 Task: Create a task  Integrate website with social media platforms , assign it to team member softage.3@softage.net in the project AgileAura and update the status of the task to  At Risk , set the priority of the task to Medium
Action: Mouse moved to (65, 49)
Screenshot: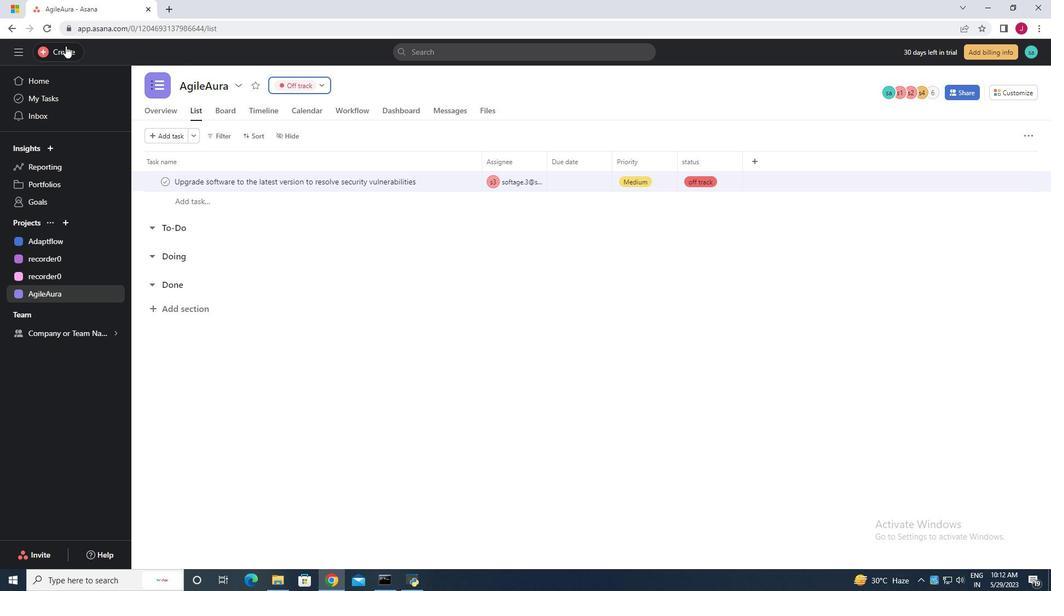 
Action: Mouse pressed left at (65, 49)
Screenshot: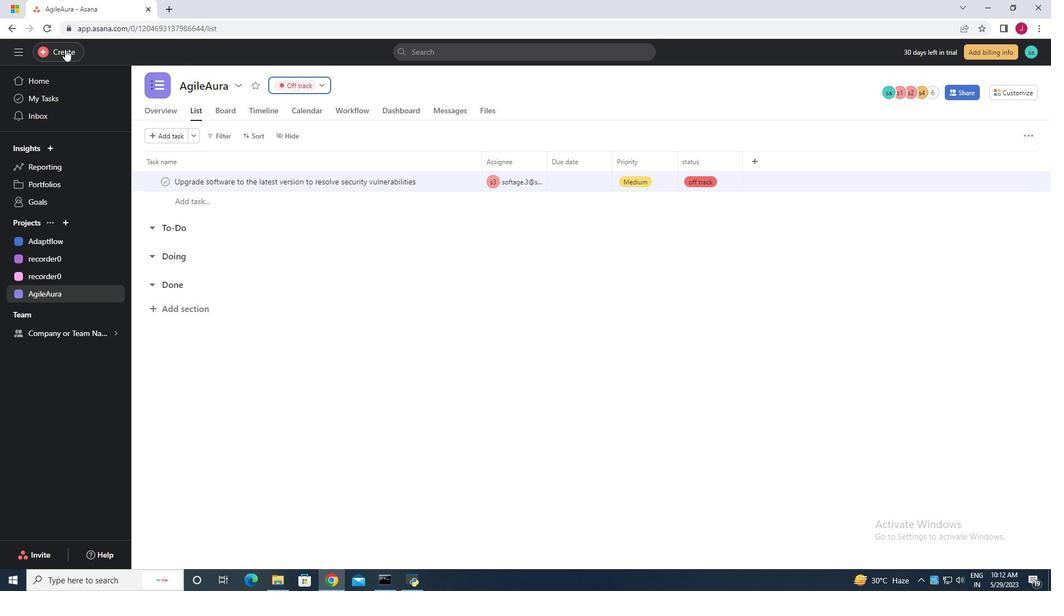
Action: Mouse moved to (117, 55)
Screenshot: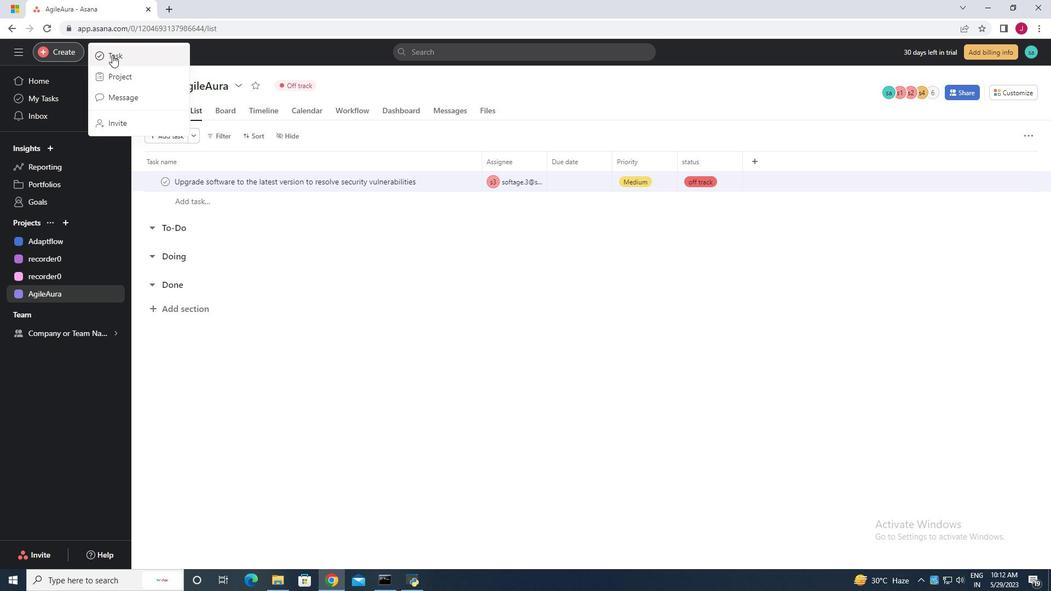 
Action: Mouse pressed left at (117, 55)
Screenshot: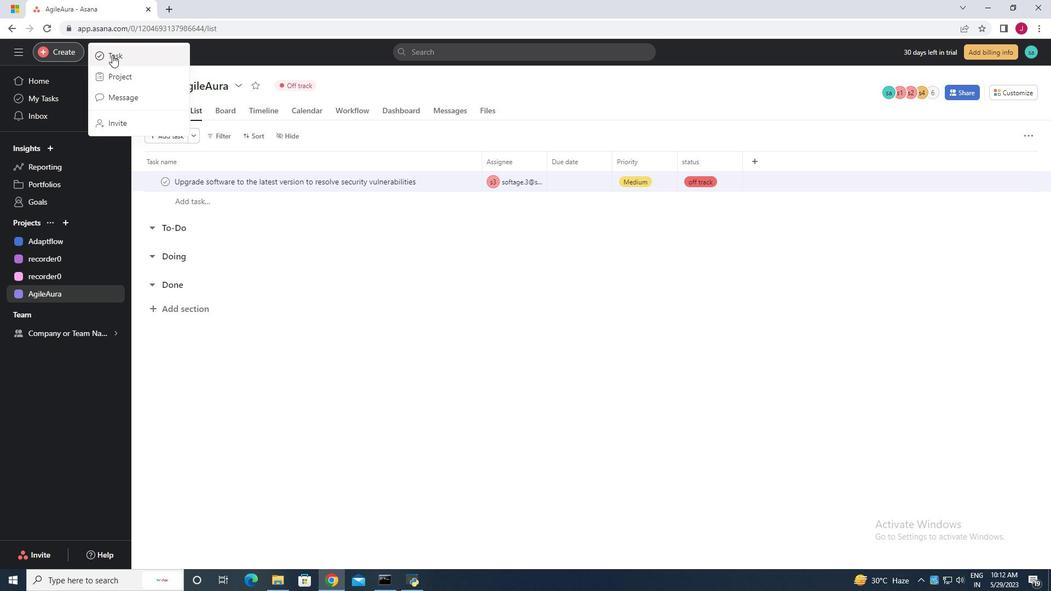 
Action: Mouse moved to (879, 361)
Screenshot: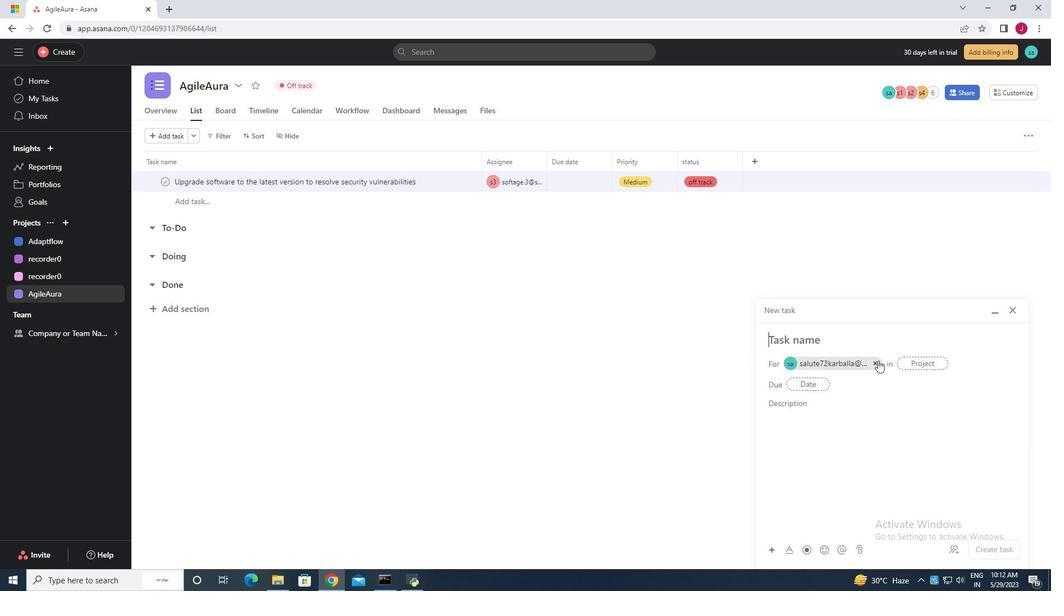
Action: Mouse pressed left at (879, 361)
Screenshot: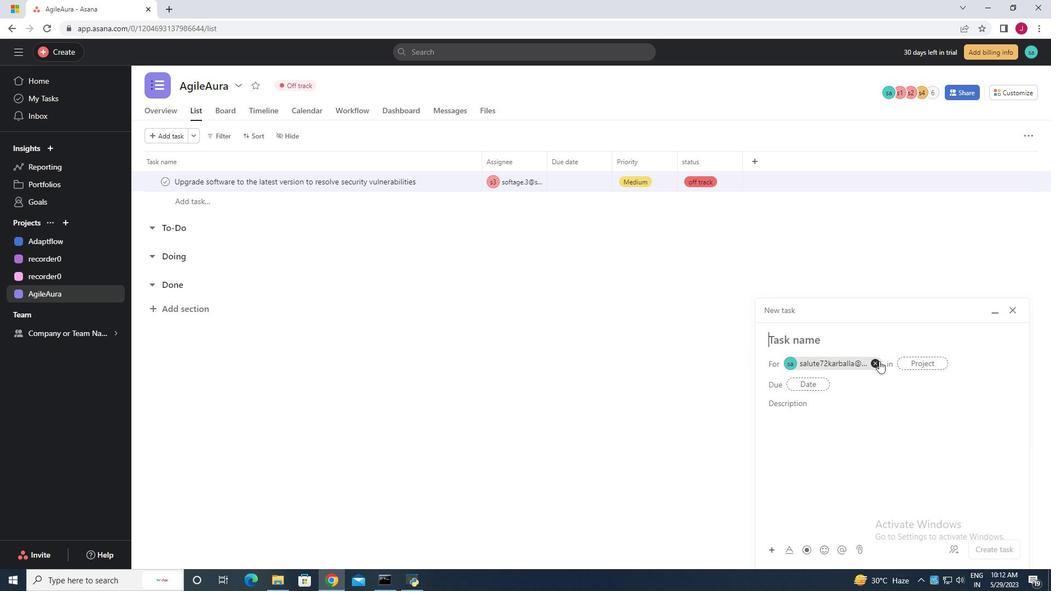 
Action: Mouse moved to (810, 341)
Screenshot: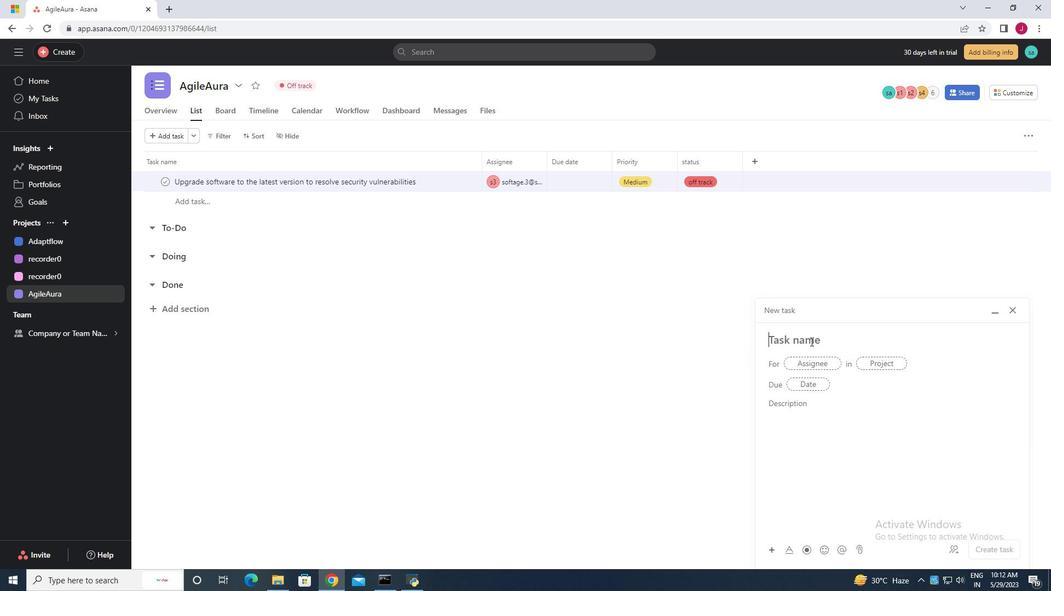 
Action: Mouse pressed left at (810, 341)
Screenshot: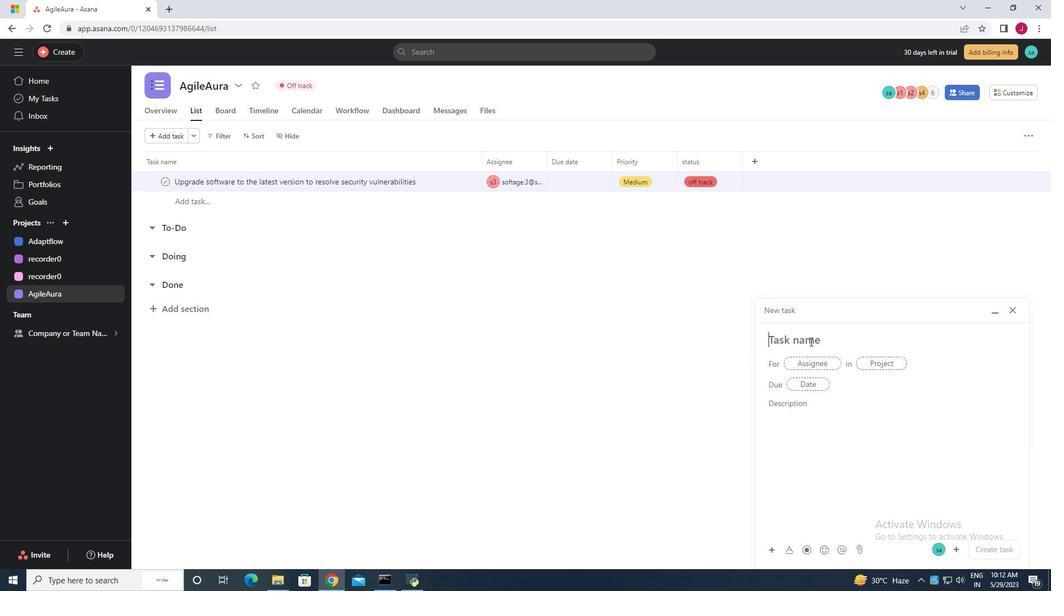 
Action: Mouse moved to (809, 340)
Screenshot: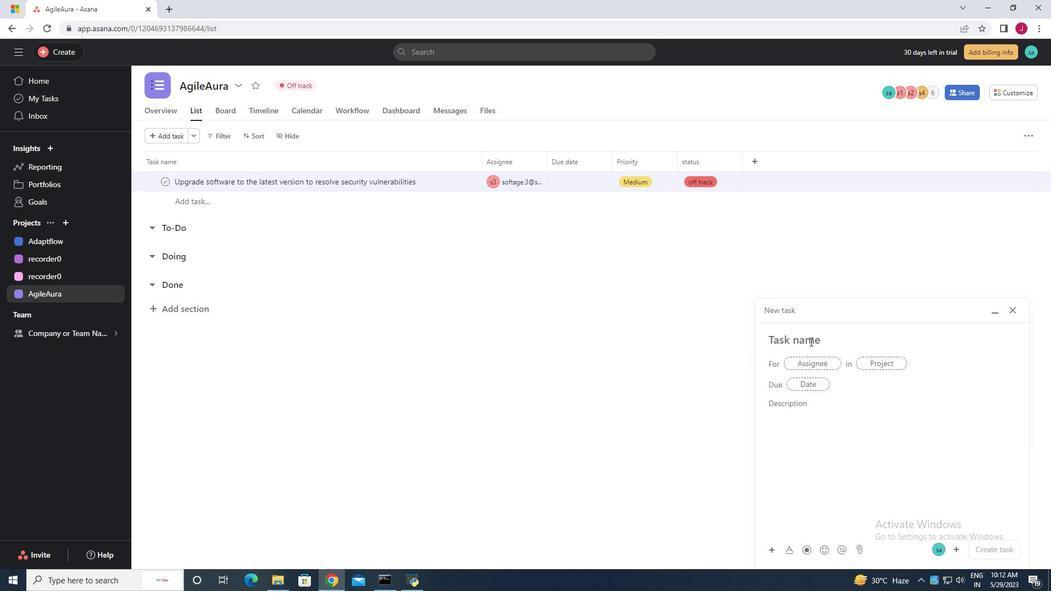 
Action: Key pressed <Key.caps_lock>I<Key.caps_lock>ntegrate<Key.space>e<Key.backspace>website<Key.space>with<Key.space>social<Key.space>media<Key.space>platform
Screenshot: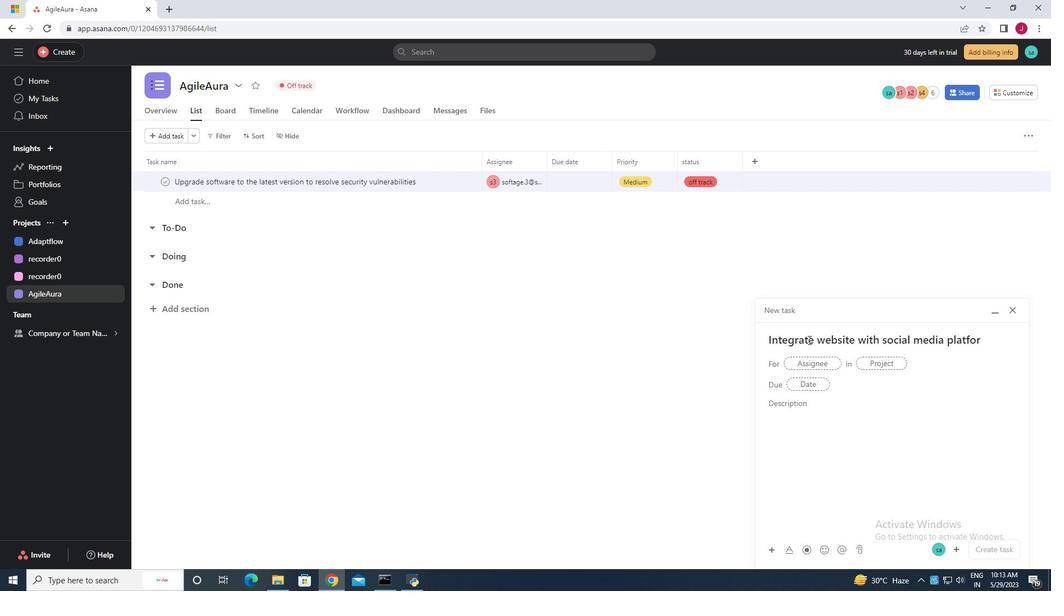 
Action: Mouse moved to (828, 362)
Screenshot: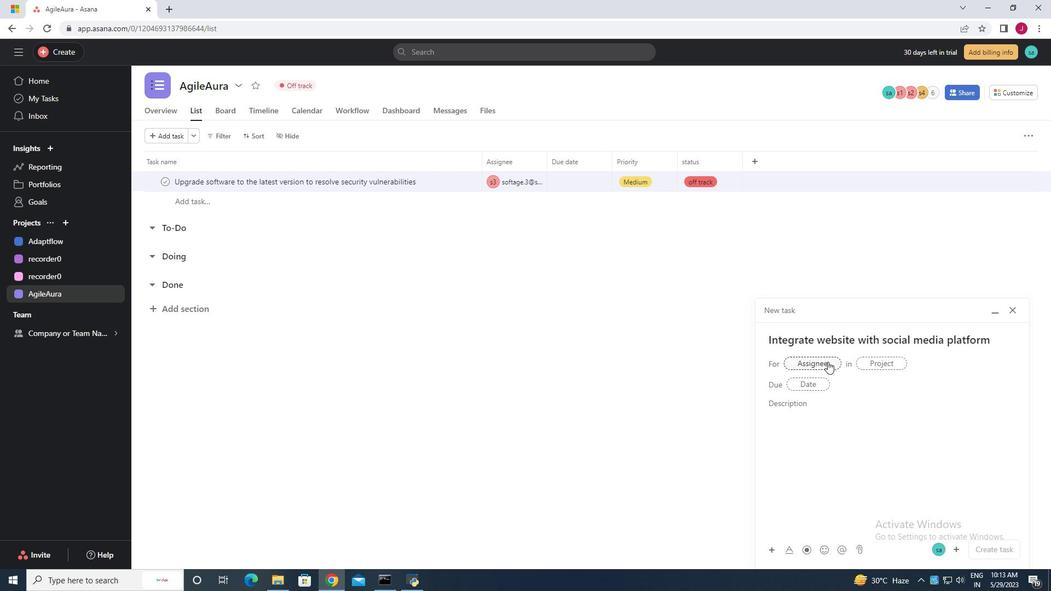 
Action: Mouse pressed left at (828, 362)
Screenshot: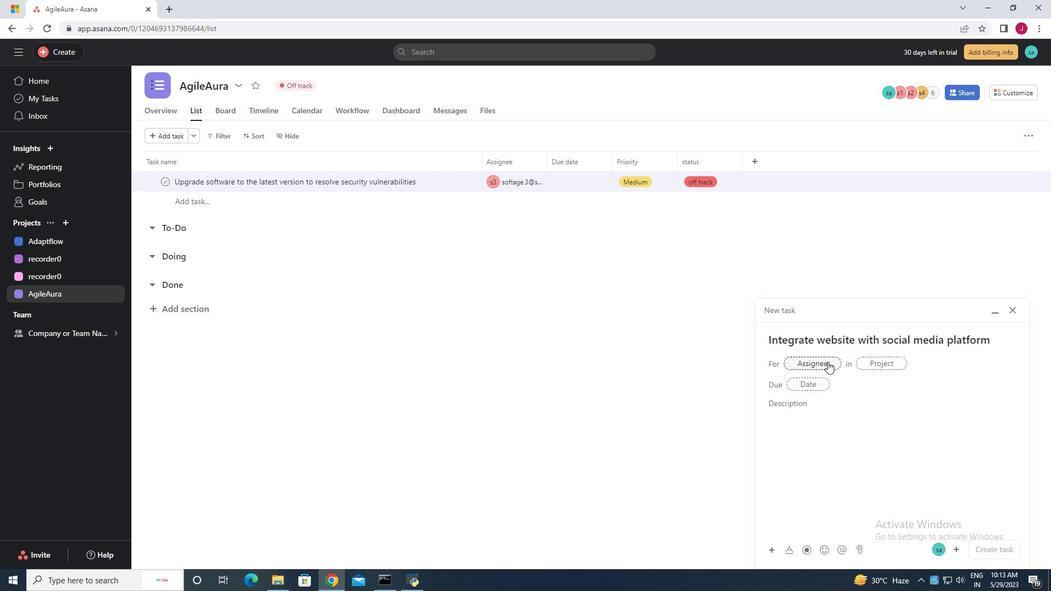 
Action: Mouse moved to (812, 367)
Screenshot: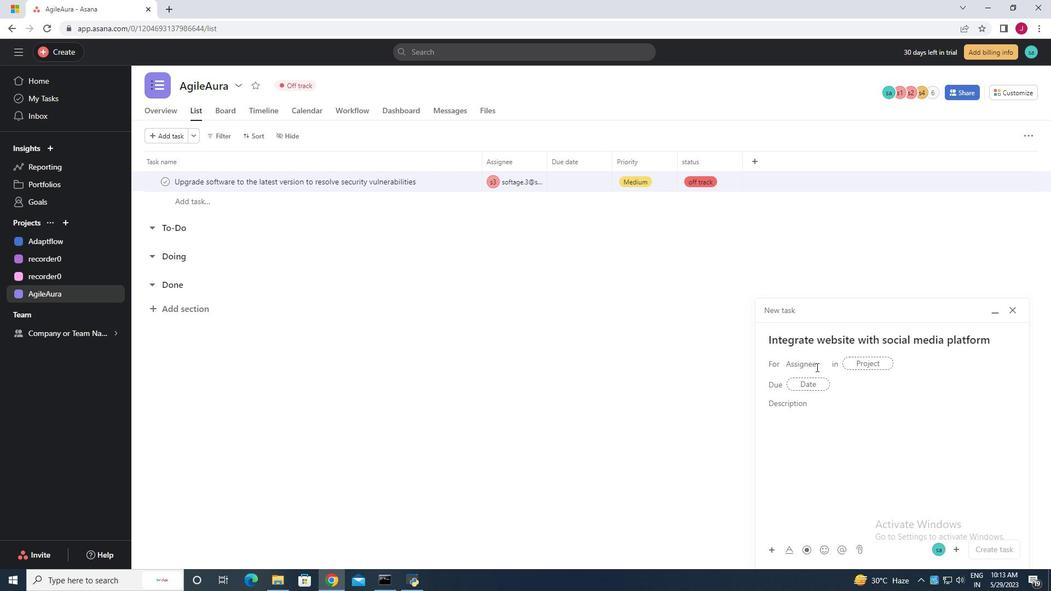 
Action: Key pressed softage.3
Screenshot: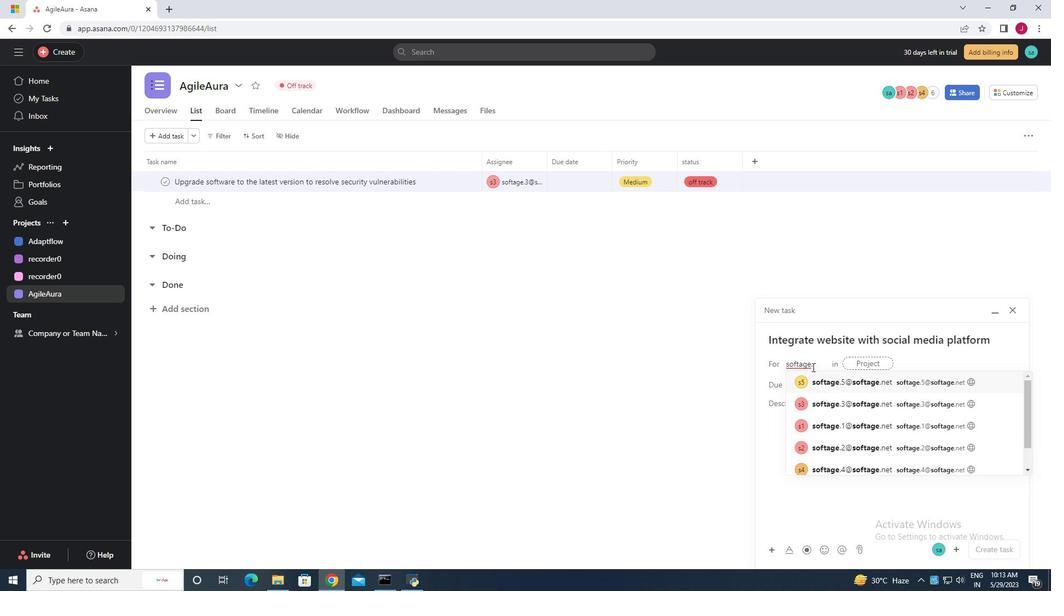 
Action: Mouse moved to (863, 405)
Screenshot: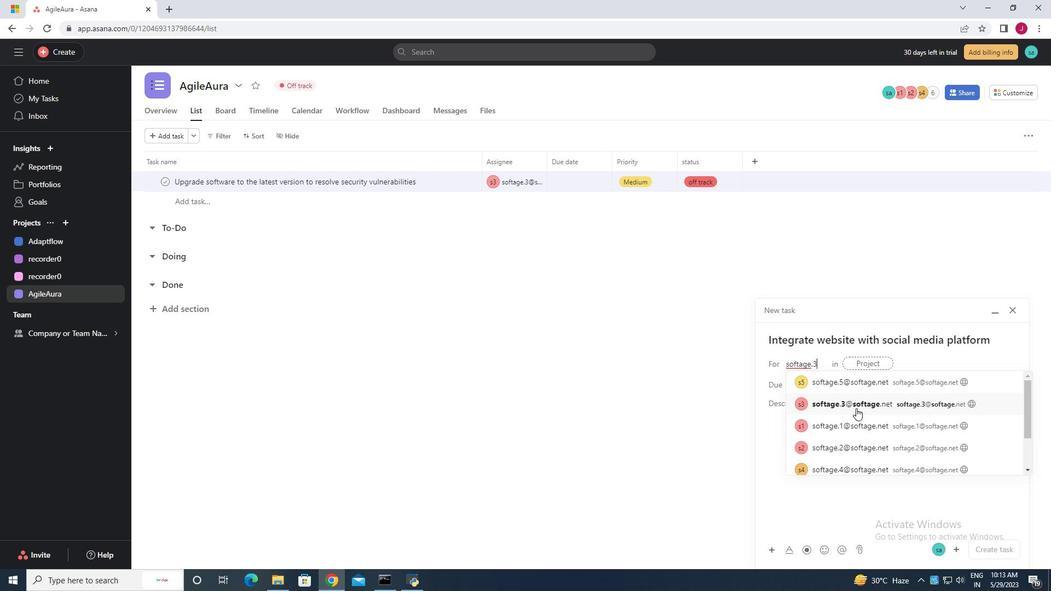 
Action: Mouse pressed left at (863, 405)
Screenshot: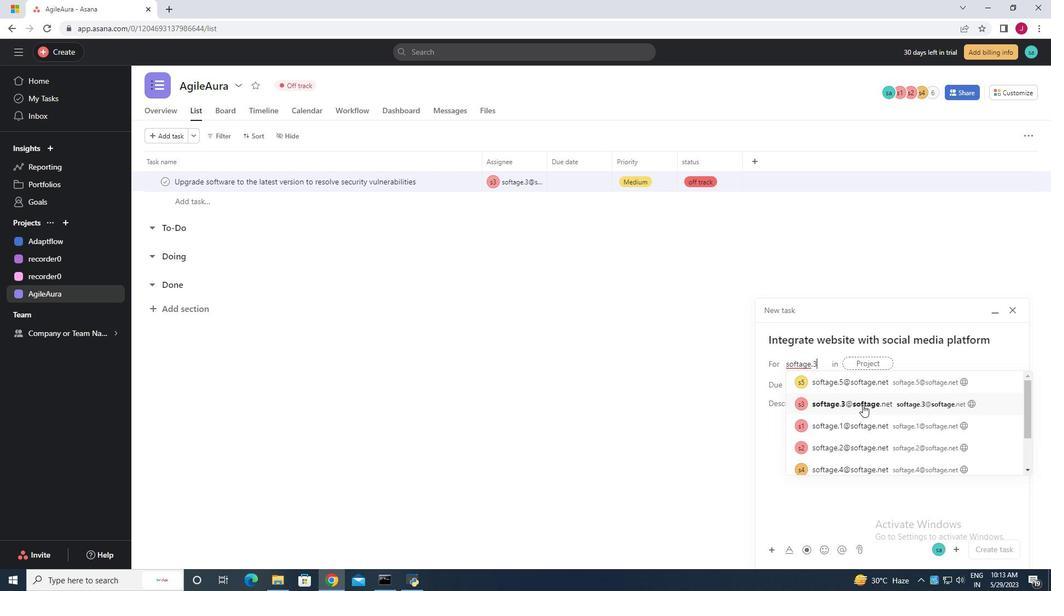 
Action: Mouse moved to (669, 381)
Screenshot: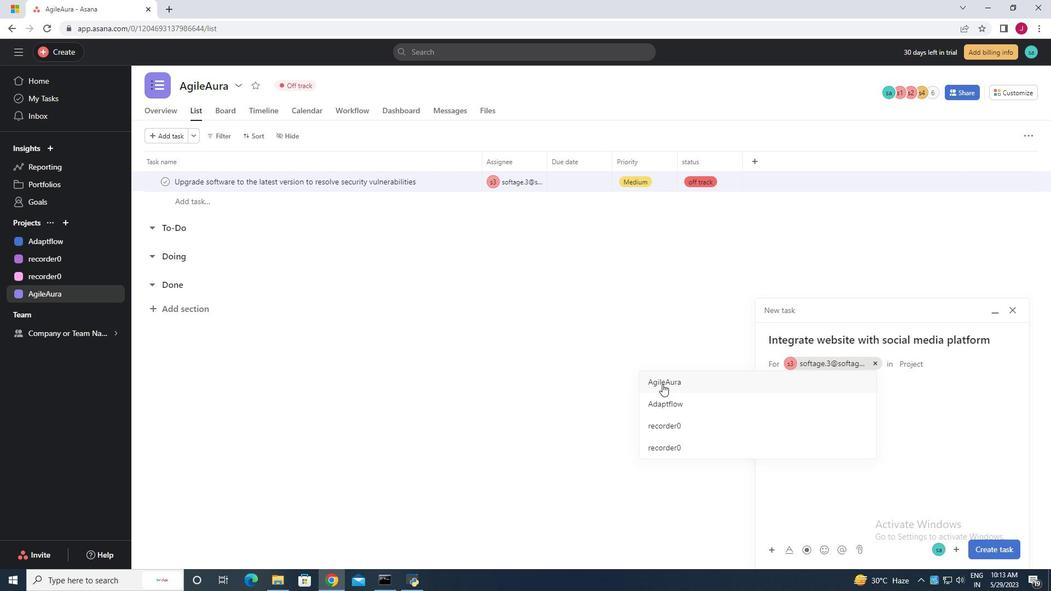 
Action: Mouse pressed left at (669, 381)
Screenshot: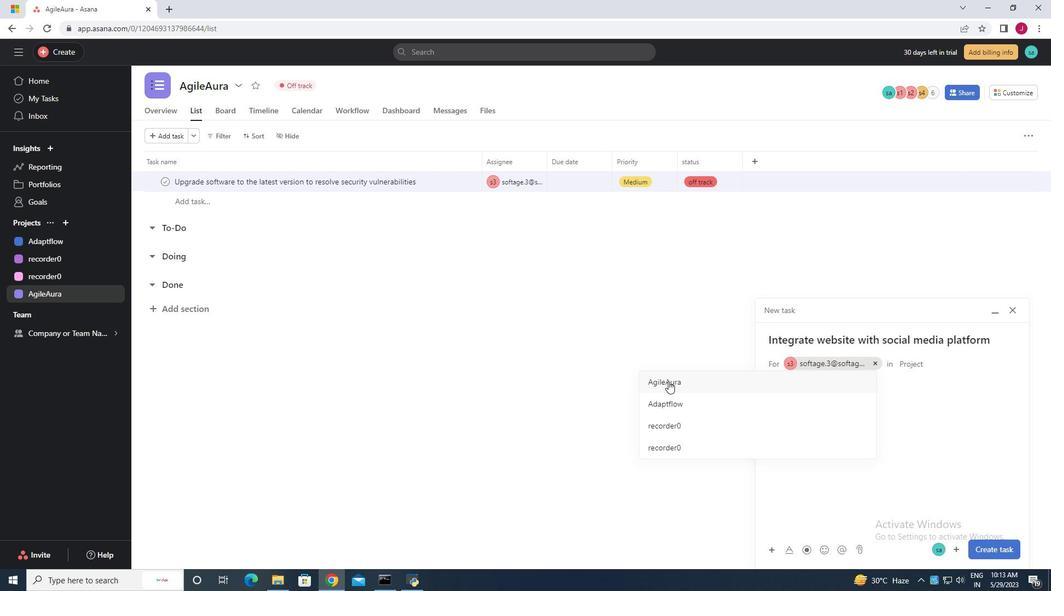 
Action: Mouse moved to (942, 551)
Screenshot: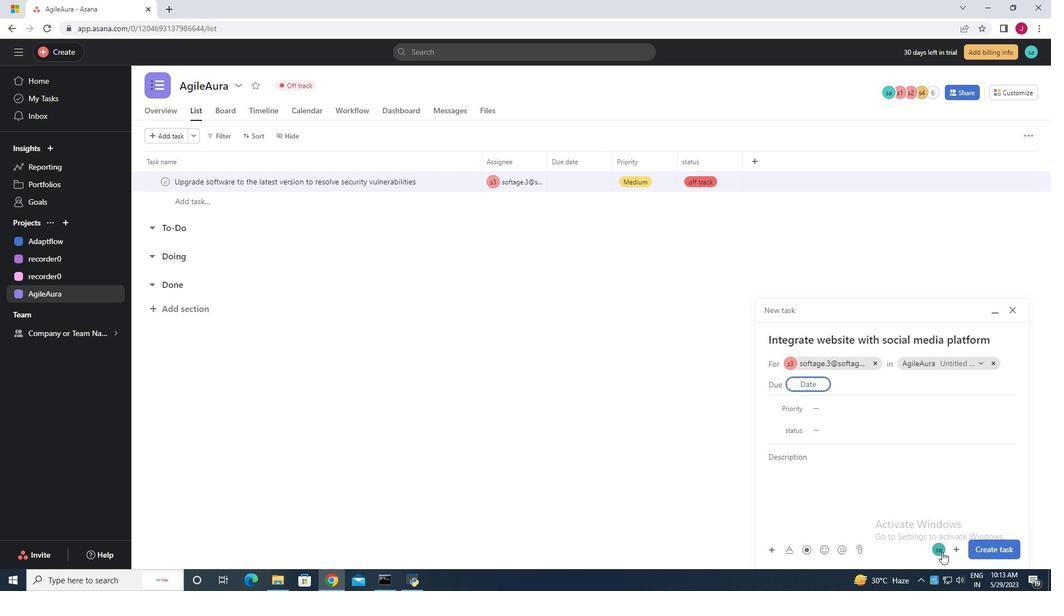 
Action: Mouse pressed left at (942, 551)
Screenshot: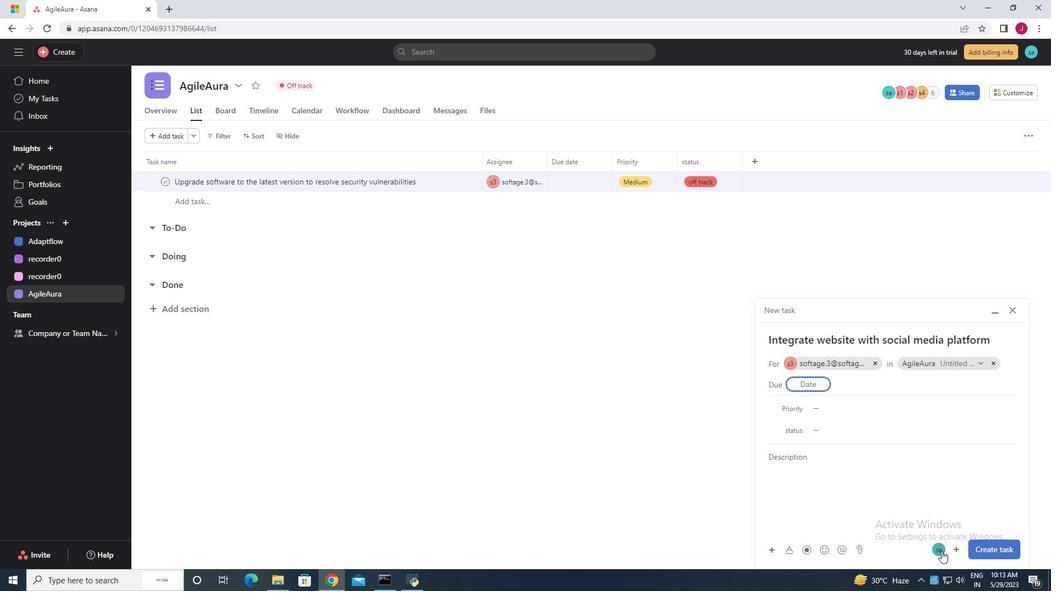 
Action: Mouse moved to (905, 551)
Screenshot: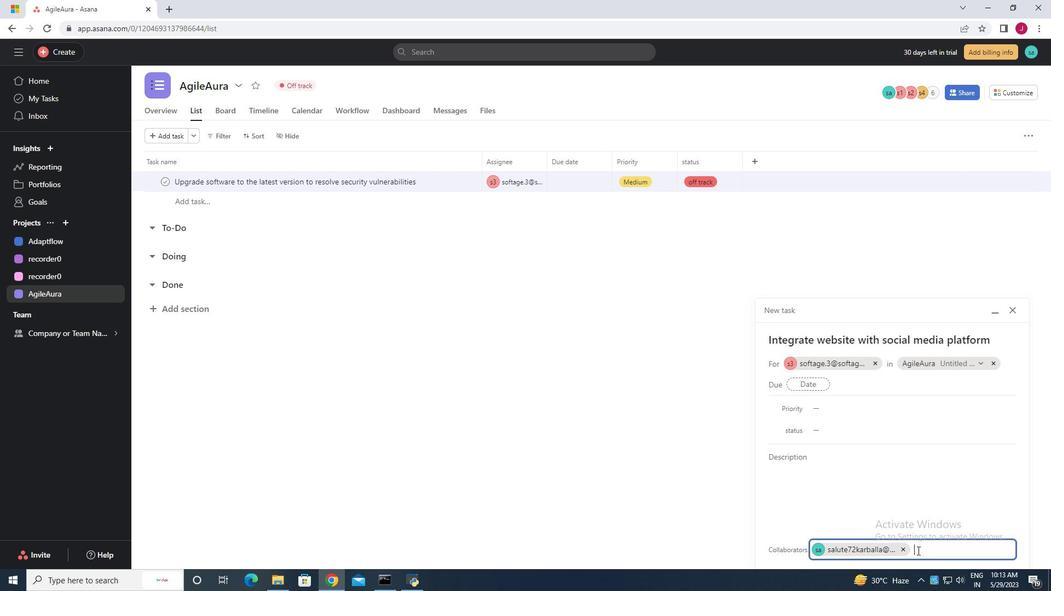 
Action: Mouse pressed left at (905, 551)
Screenshot: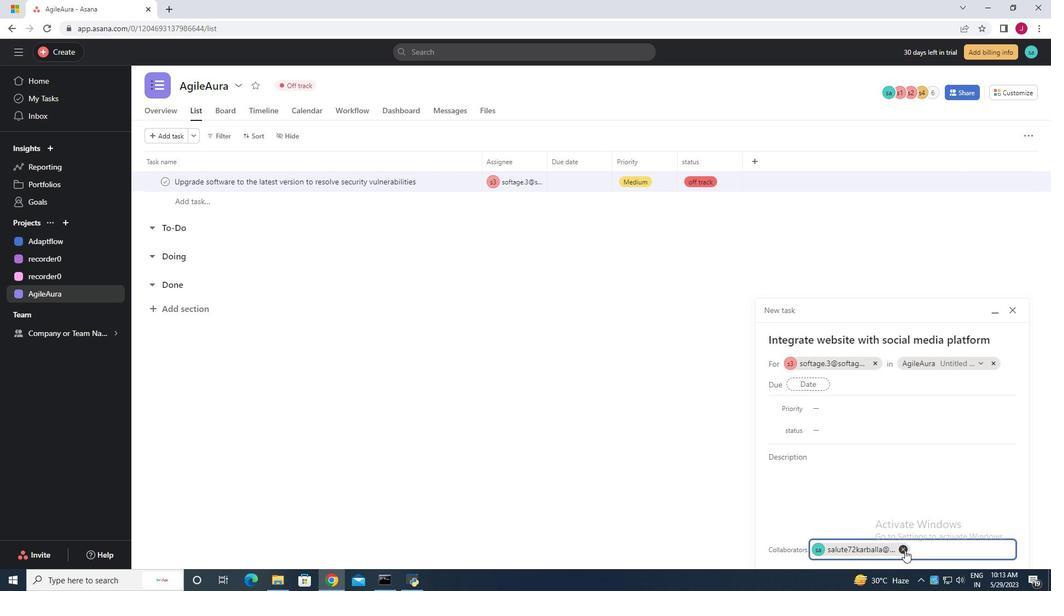 
Action: Mouse moved to (872, 542)
Screenshot: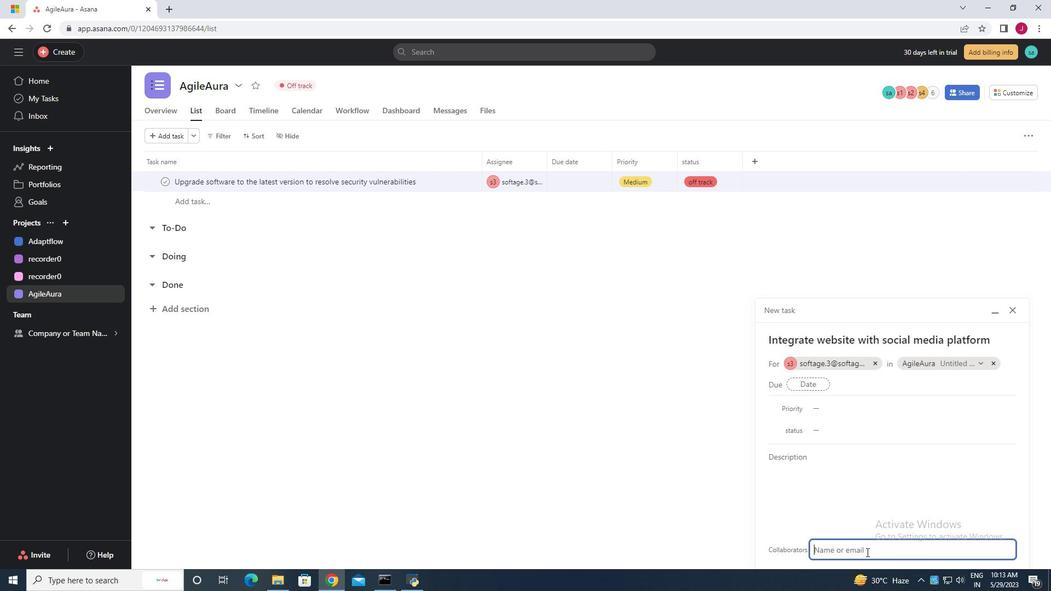 
Action: Key pressed softage.
Screenshot: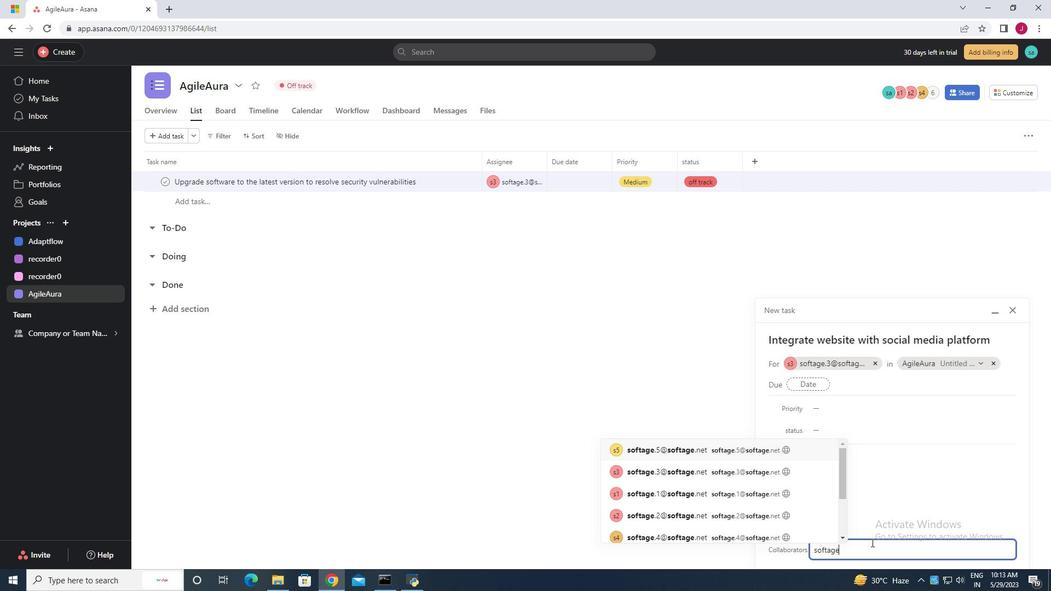 
Action: Mouse moved to (702, 471)
Screenshot: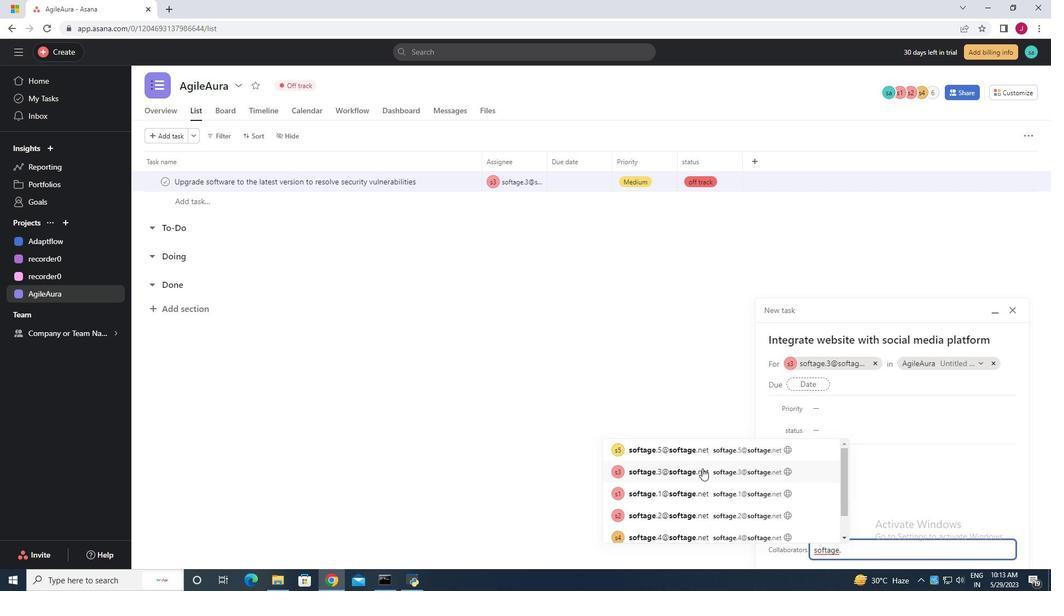 
Action: Mouse pressed left at (702, 471)
Screenshot: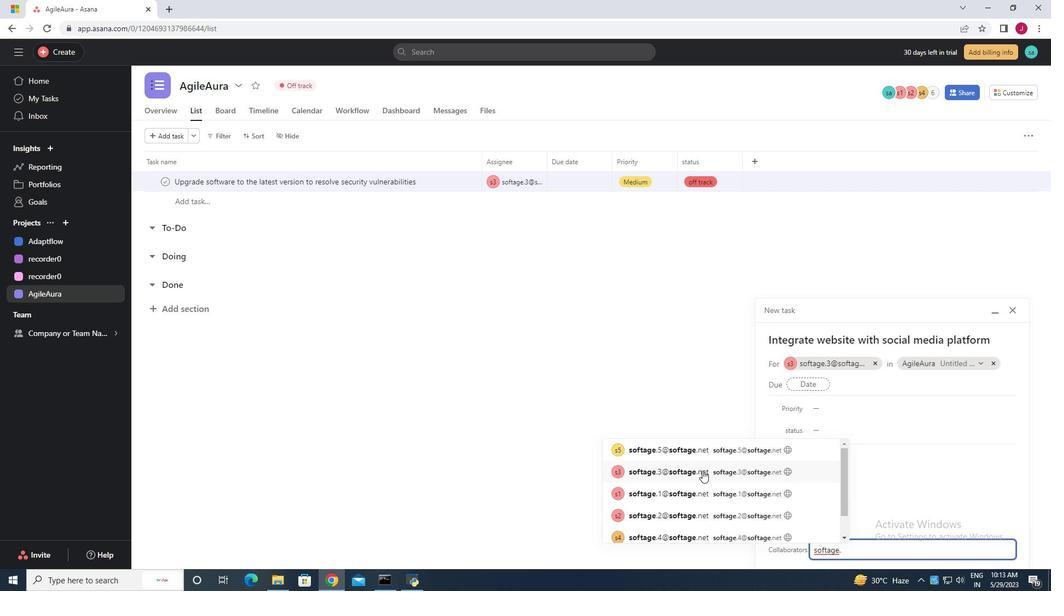 
Action: Mouse moved to (983, 480)
Screenshot: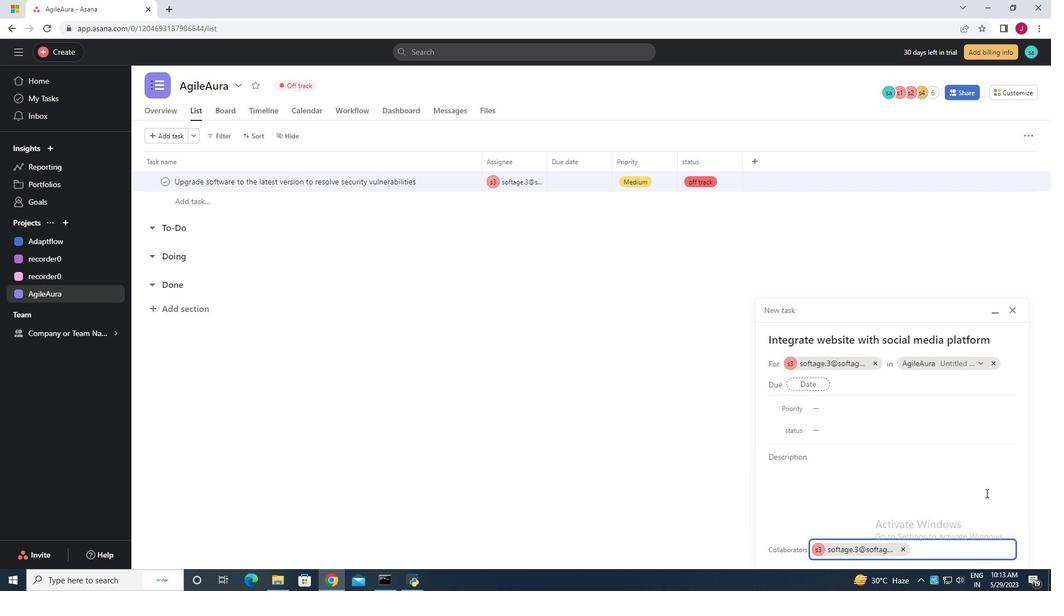 
Action: Mouse pressed left at (983, 480)
Screenshot: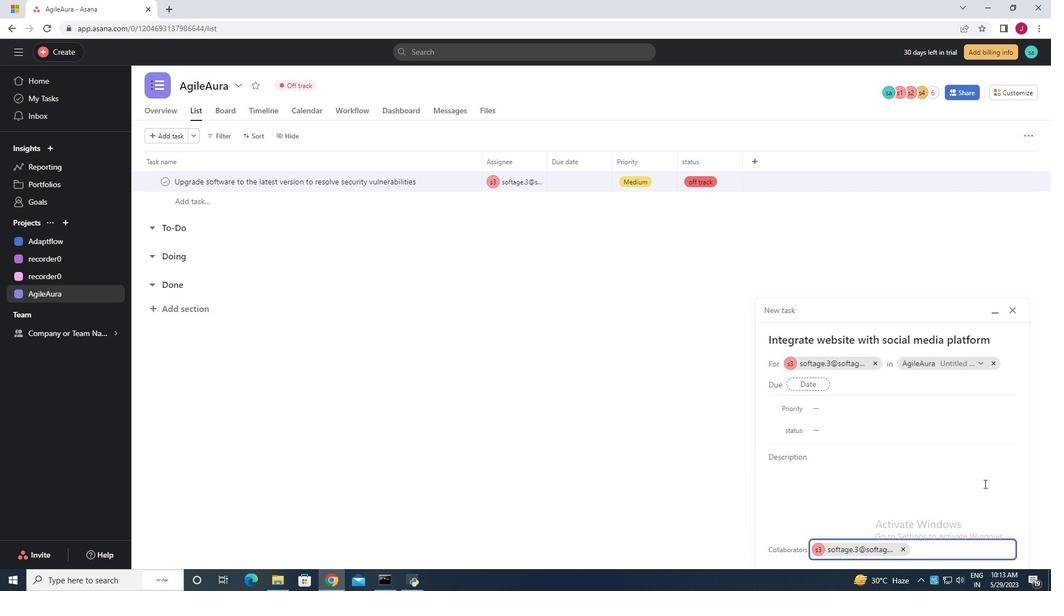 
Action: Mouse moved to (992, 550)
Screenshot: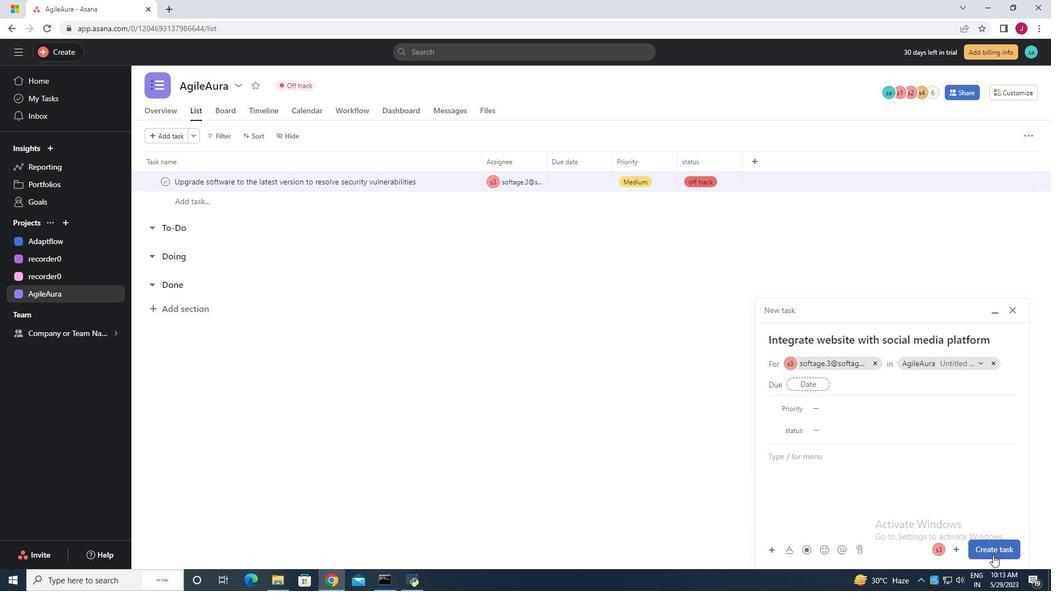 
Action: Mouse pressed left at (992, 550)
Screenshot: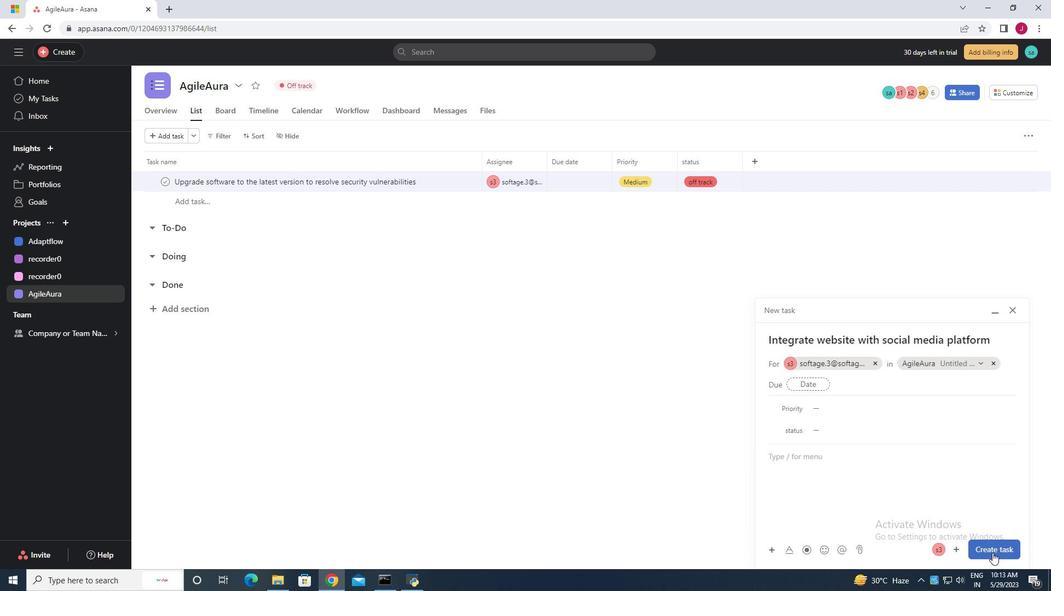 
Action: Mouse moved to (662, 180)
Screenshot: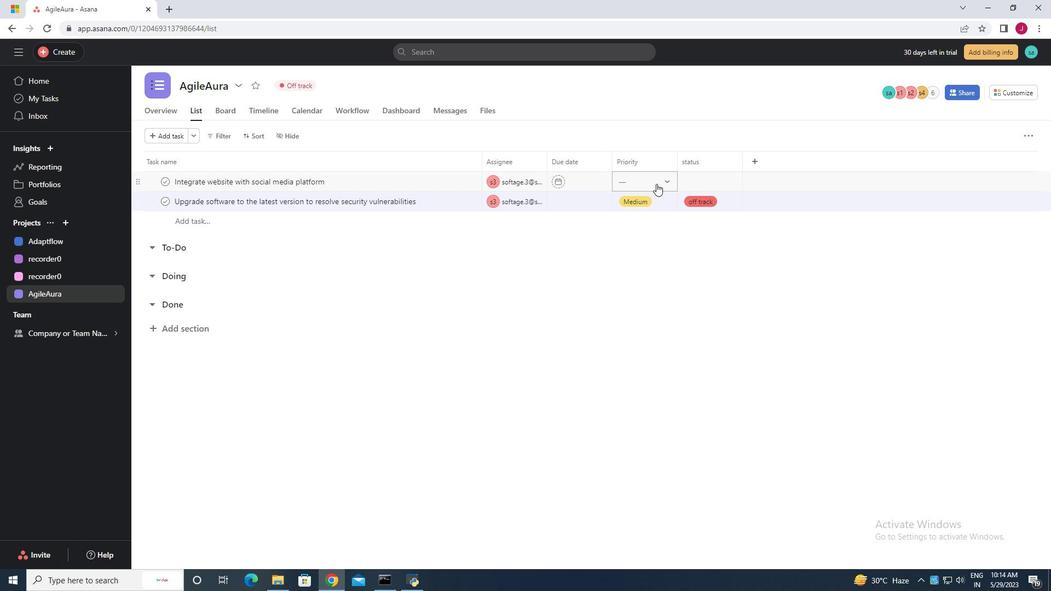 
Action: Mouse pressed left at (662, 180)
Screenshot: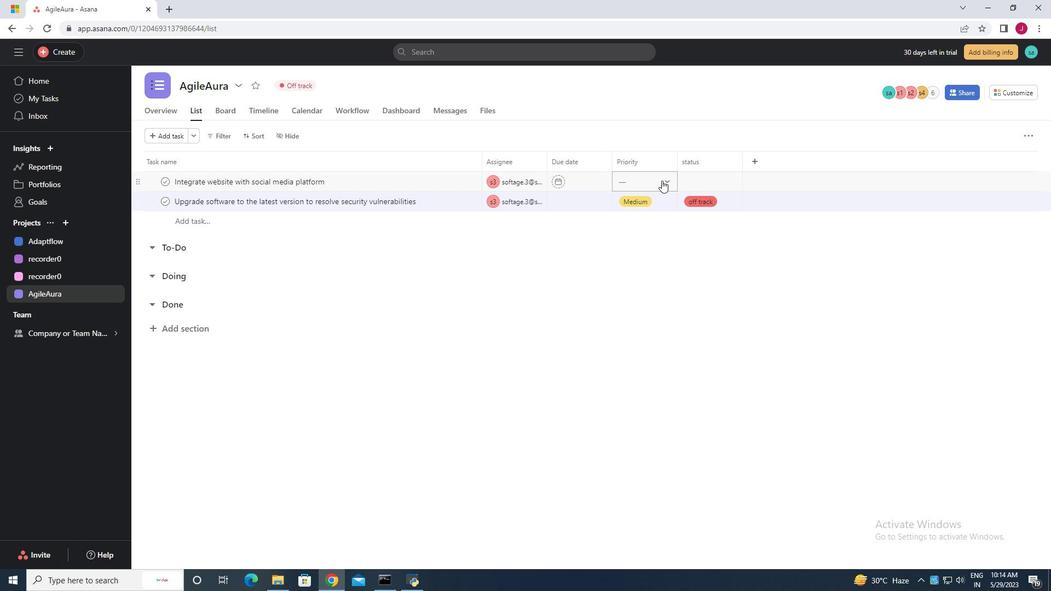 
Action: Mouse moved to (653, 241)
Screenshot: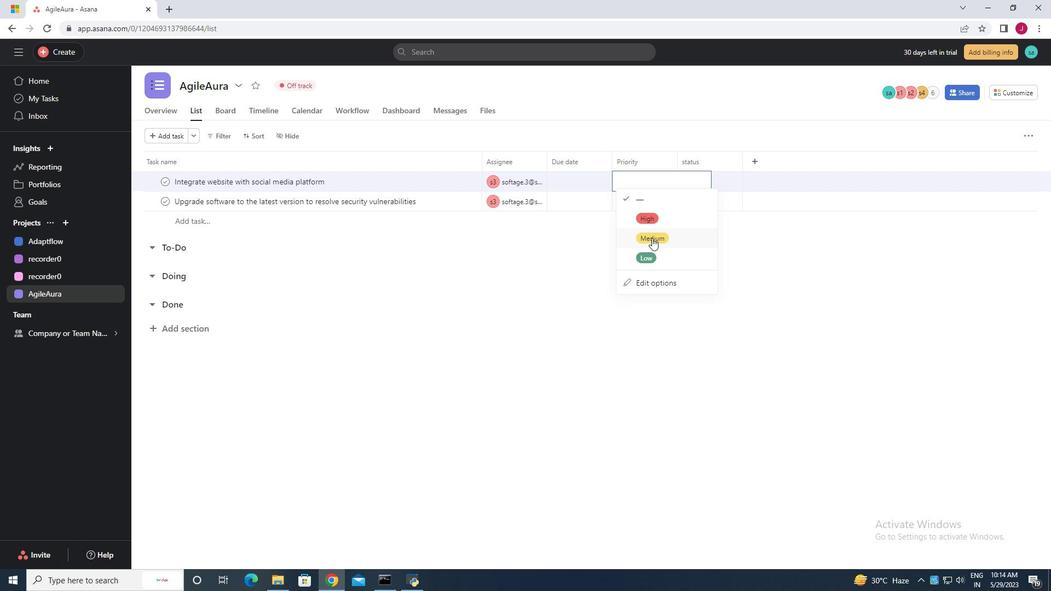 
Action: Mouse pressed left at (653, 241)
Screenshot: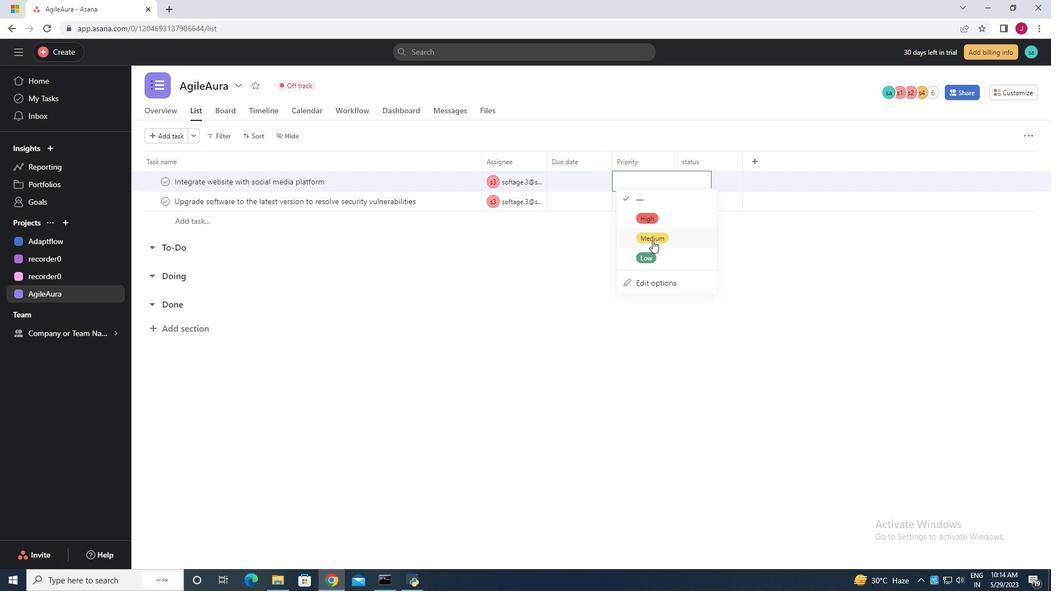 
Action: Mouse moved to (734, 177)
Screenshot: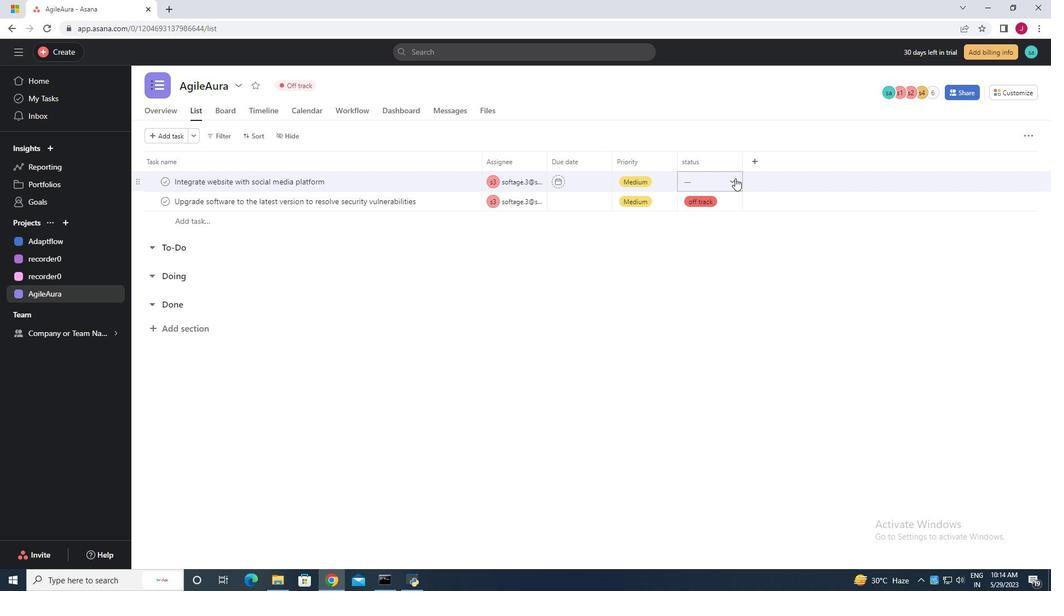 
Action: Mouse pressed left at (734, 177)
Screenshot: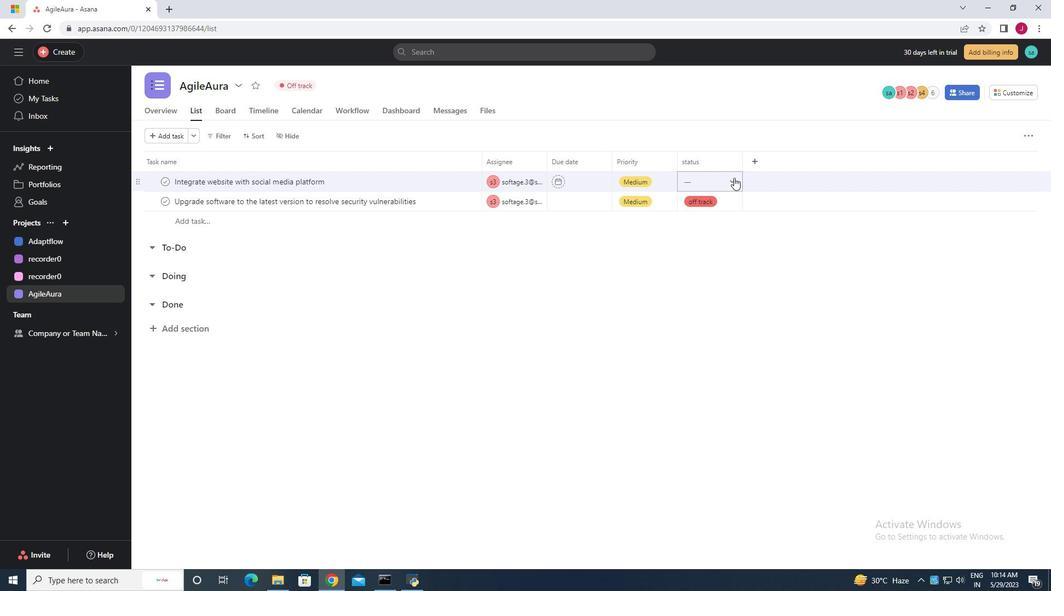 
Action: Mouse moved to (717, 257)
Screenshot: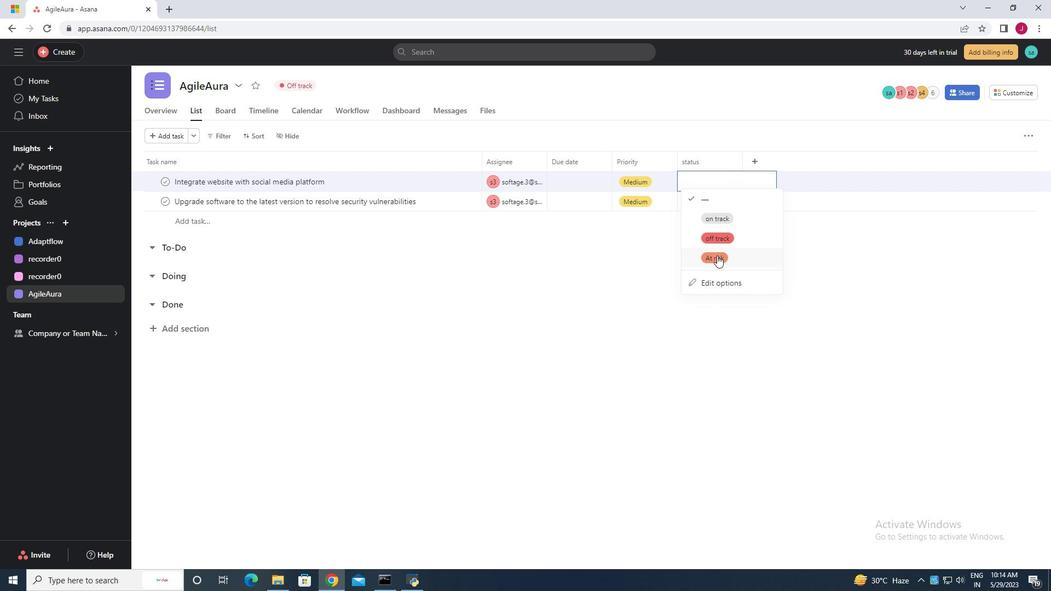 
Action: Mouse pressed left at (717, 257)
Screenshot: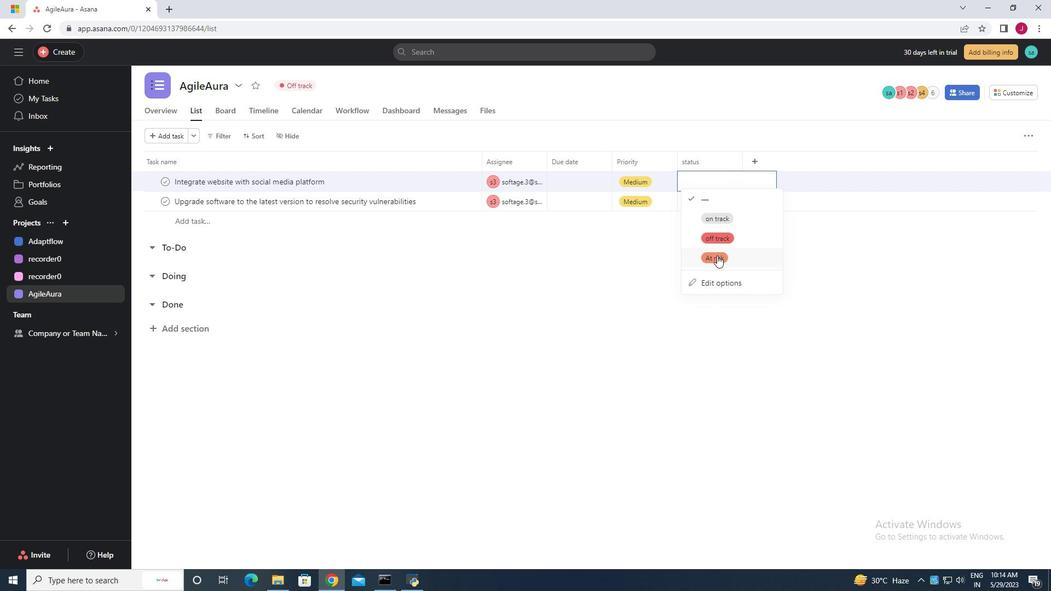 
Action: Mouse moved to (621, 278)
Screenshot: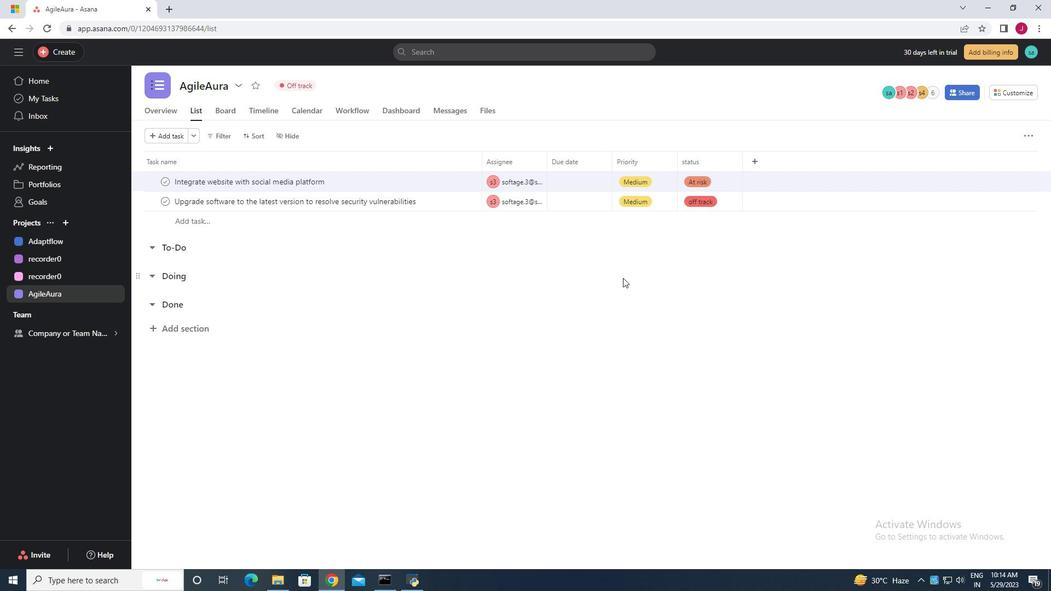 
